 Task: Visit the company website of Visa
Action: Mouse moved to (528, 65)
Screenshot: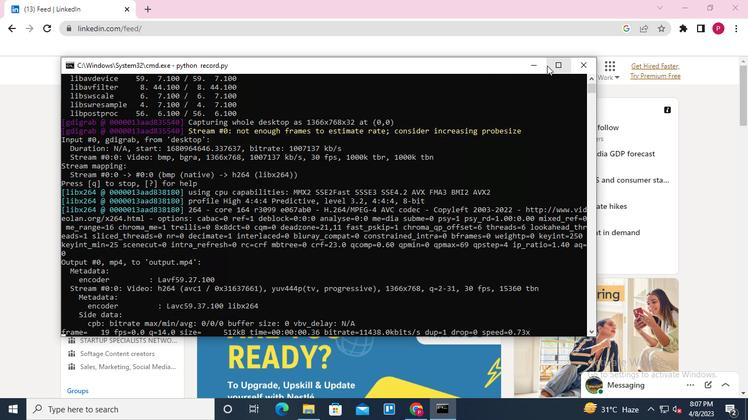 
Action: Mouse pressed left at (528, 65)
Screenshot: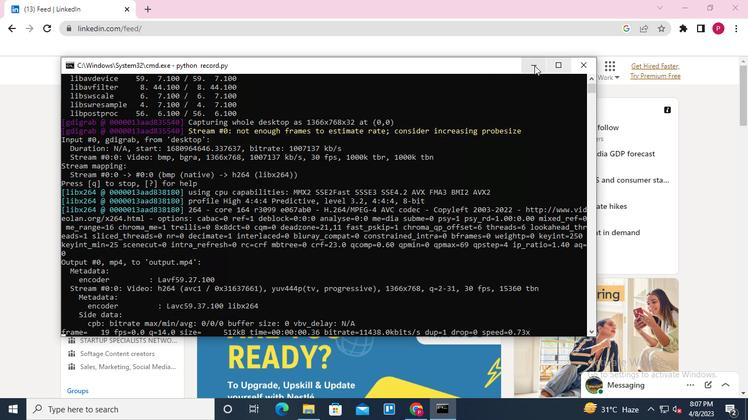 
Action: Mouse moved to (156, 73)
Screenshot: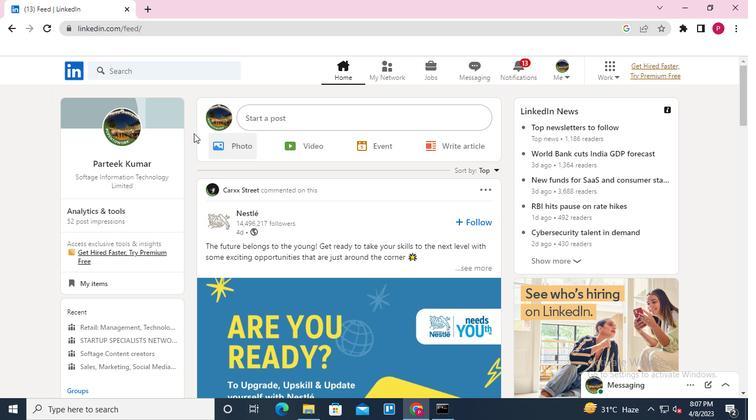 
Action: Mouse pressed left at (156, 73)
Screenshot: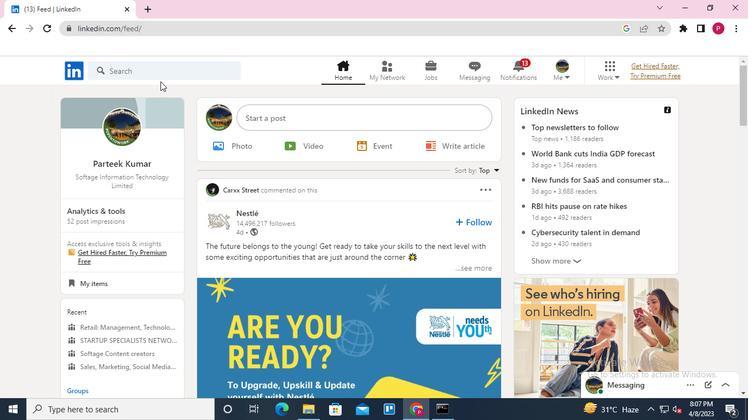 
Action: Mouse moved to (133, 168)
Screenshot: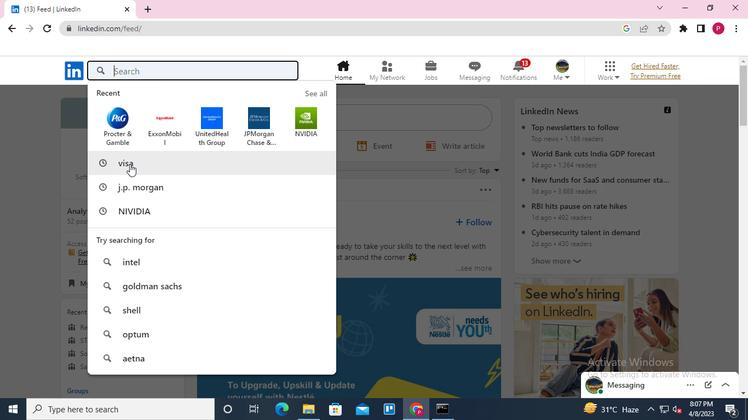 
Action: Mouse pressed left at (133, 168)
Screenshot: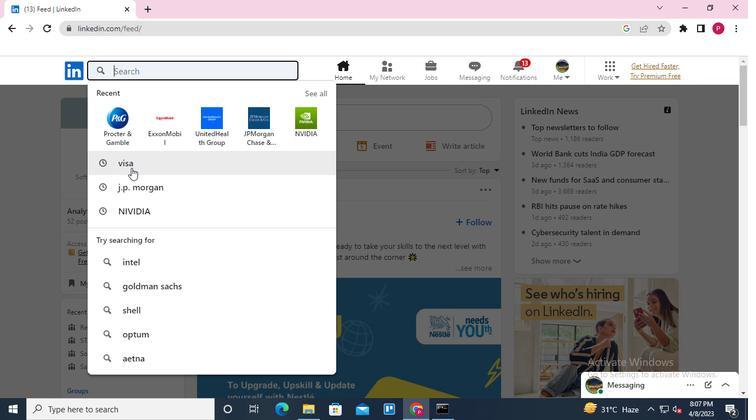 
Action: Mouse moved to (141, 150)
Screenshot: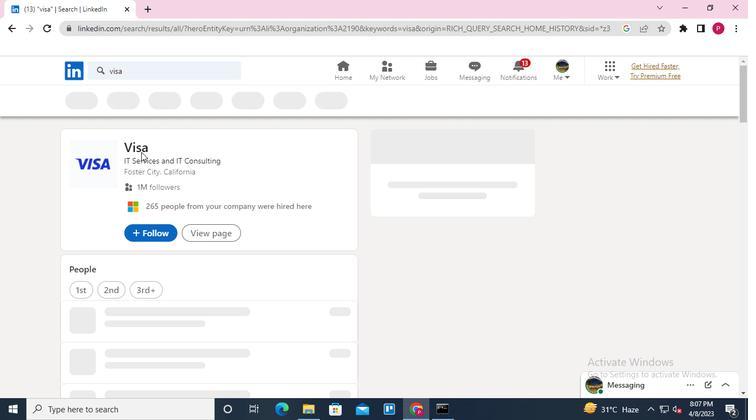 
Action: Mouse pressed left at (141, 150)
Screenshot: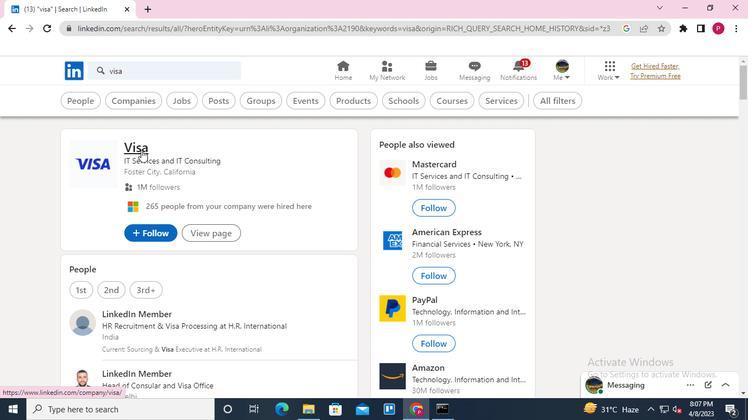 
Action: Mouse moved to (186, 267)
Screenshot: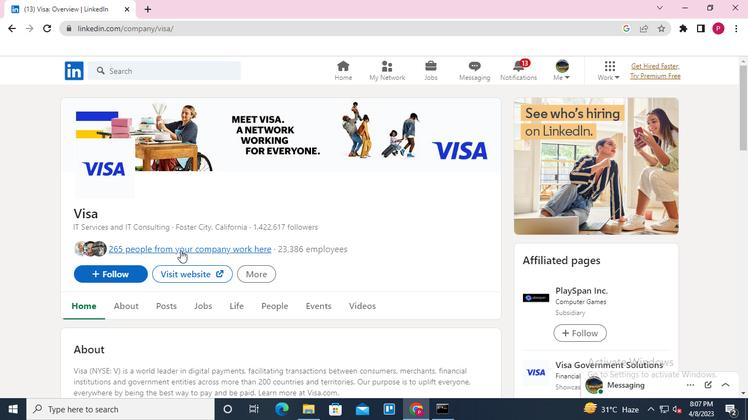 
Action: Mouse pressed left at (186, 267)
Screenshot: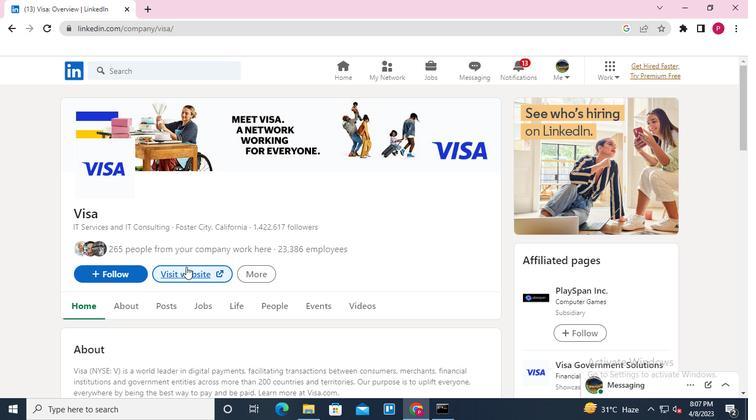 
Action: Mouse moved to (199, 216)
Screenshot: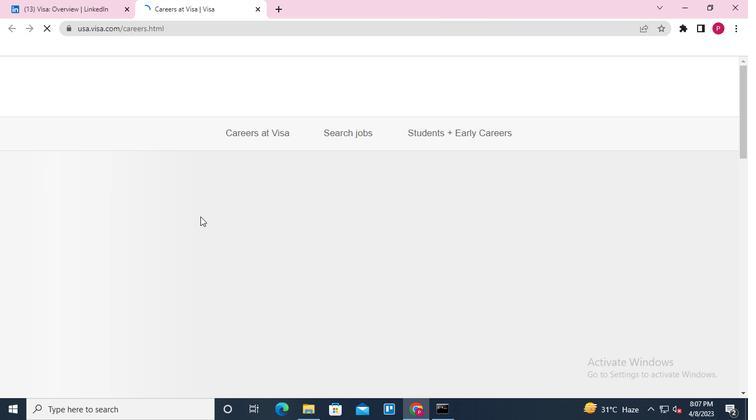 
Action: Keyboard Key.alt_l
Screenshot: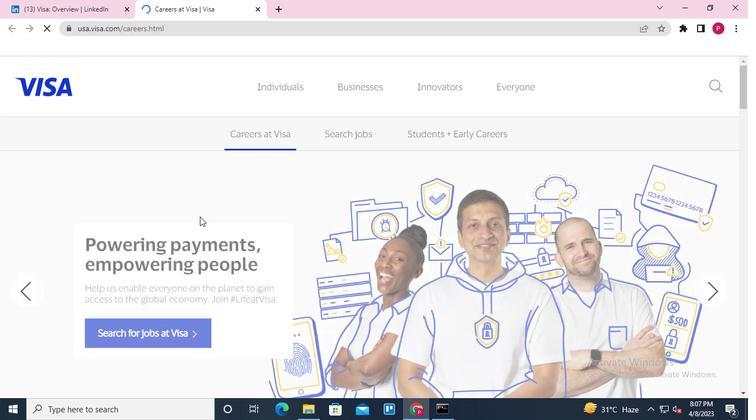 
Action: Keyboard Key.tab
Screenshot: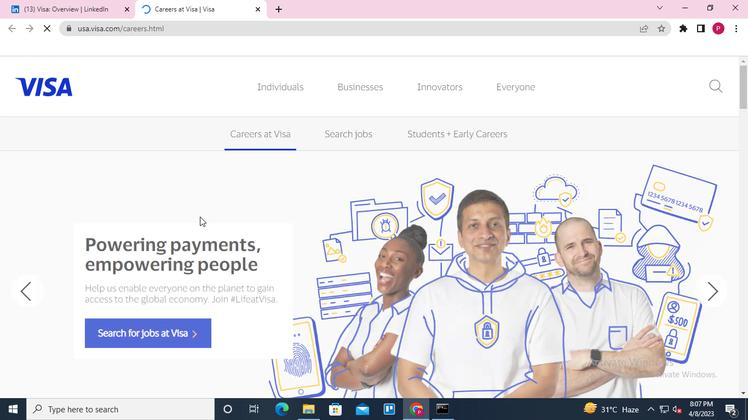 
Action: Mouse moved to (587, 64)
Screenshot: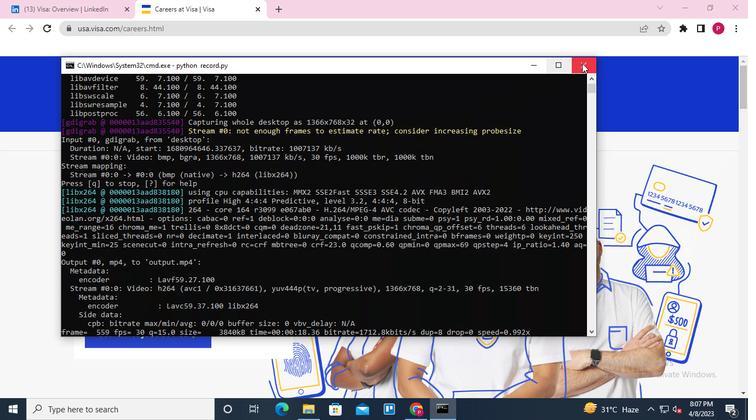 
Action: Mouse pressed left at (587, 64)
Screenshot: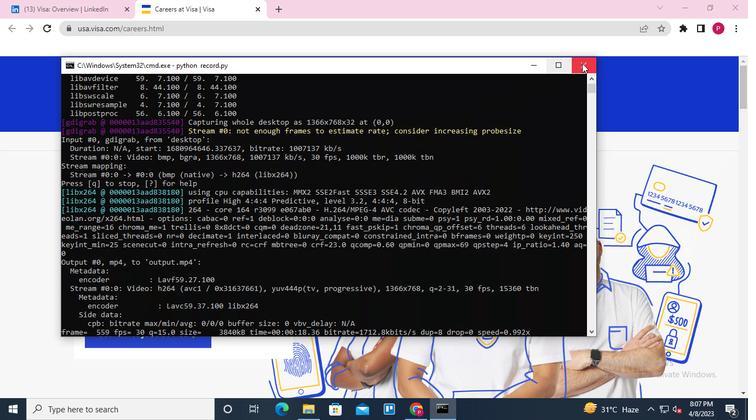 
Action: Mouse moved to (579, 64)
Screenshot: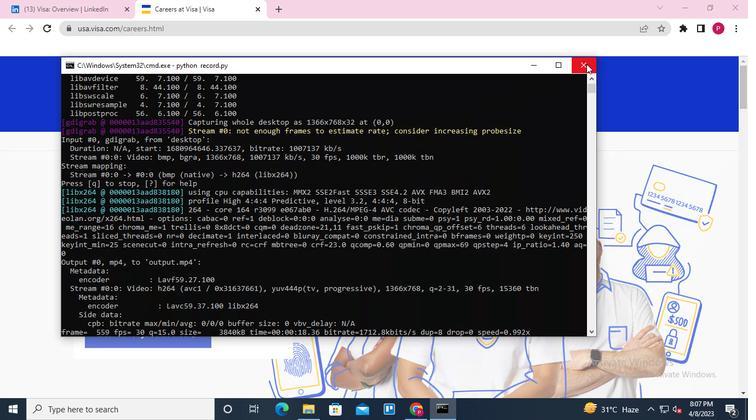 
